 Task: Look for products from Buddha Teas only.
Action: Mouse pressed left at (21, 86)
Screenshot: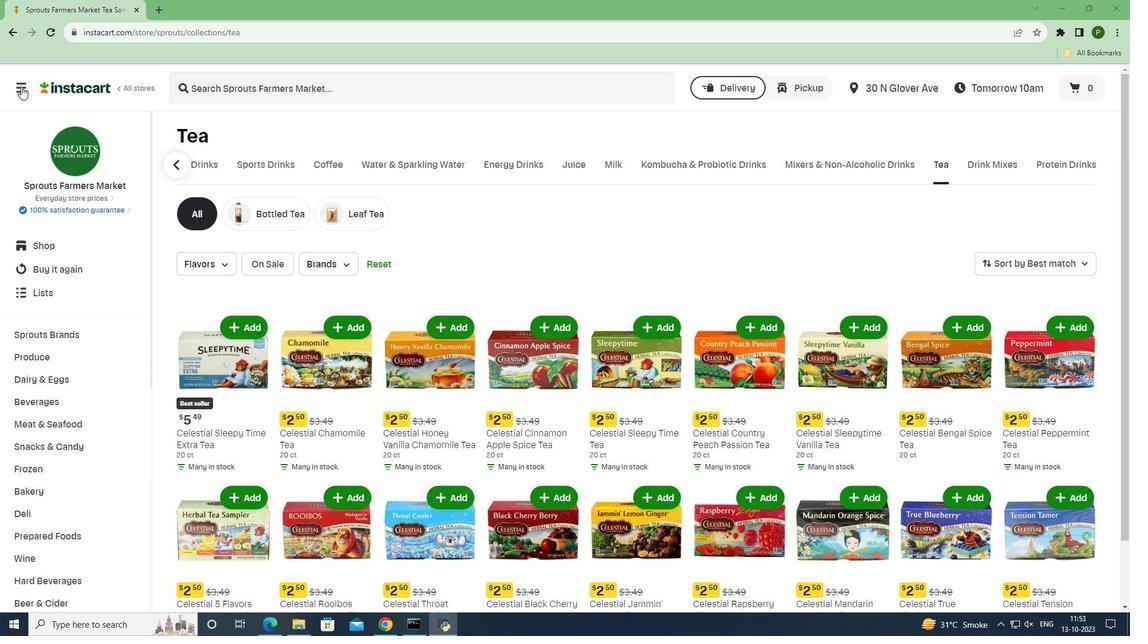 
Action: Mouse moved to (34, 311)
Screenshot: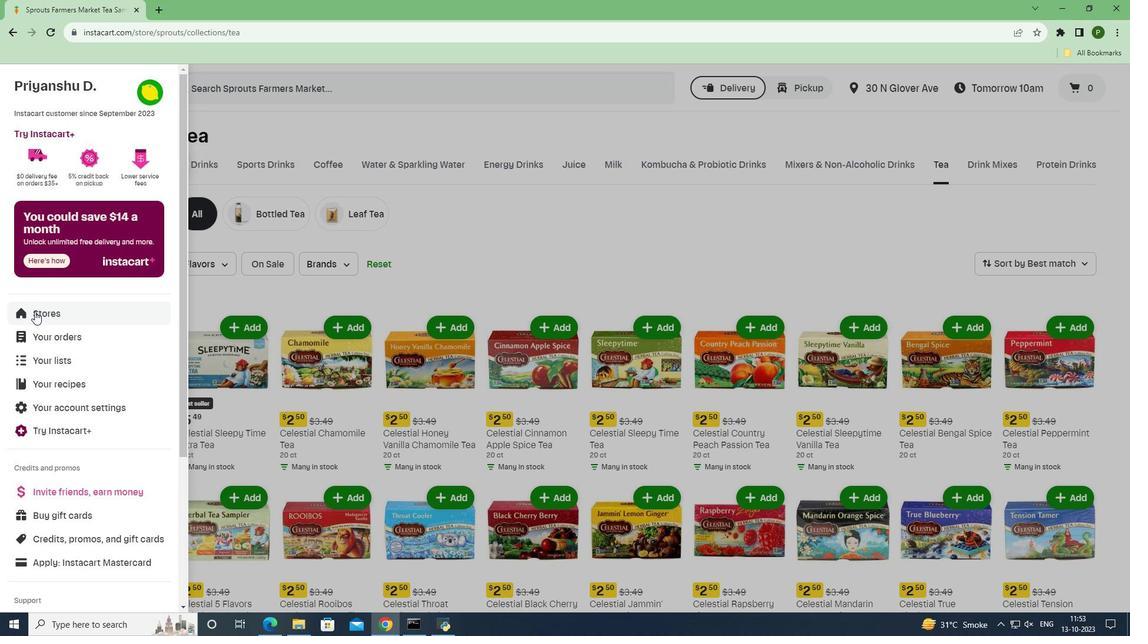 
Action: Mouse pressed left at (34, 311)
Screenshot: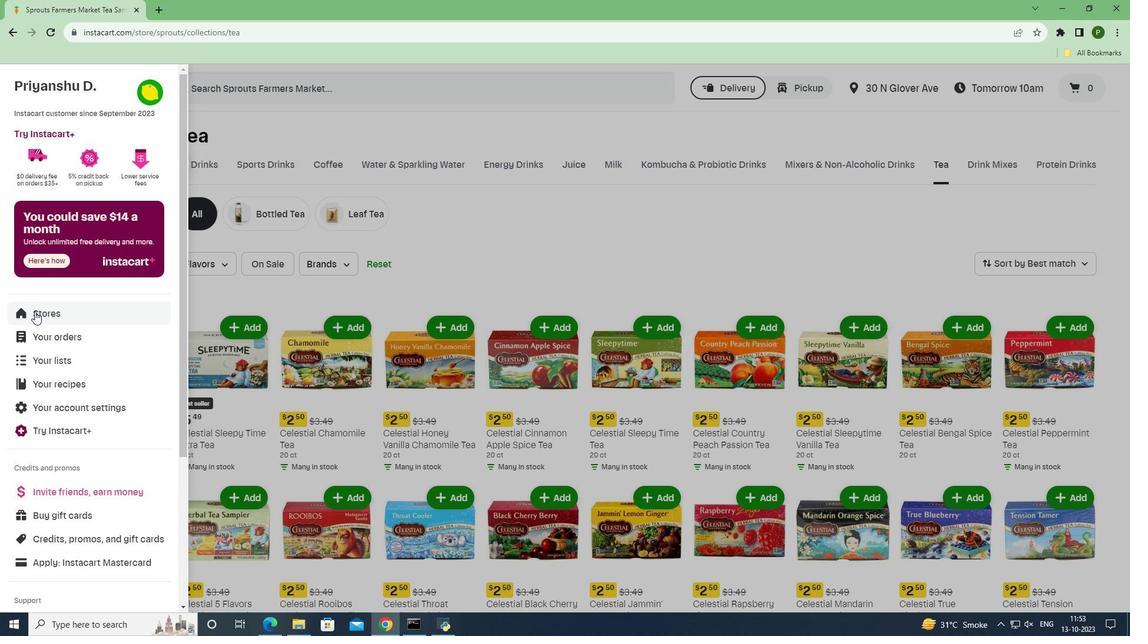
Action: Mouse moved to (265, 137)
Screenshot: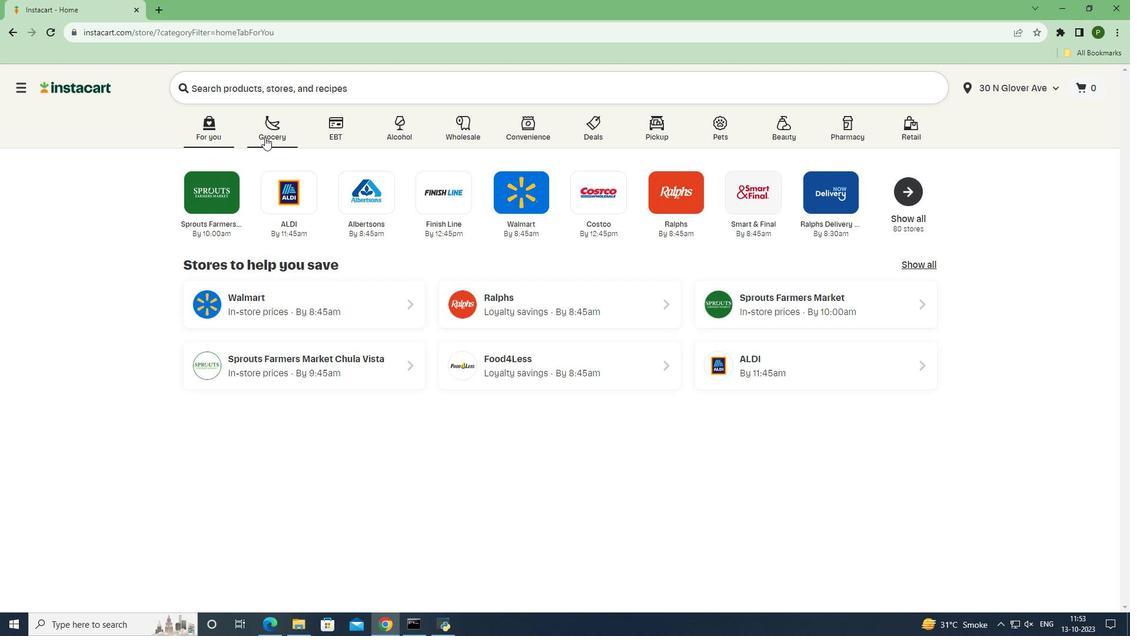 
Action: Mouse pressed left at (265, 137)
Screenshot: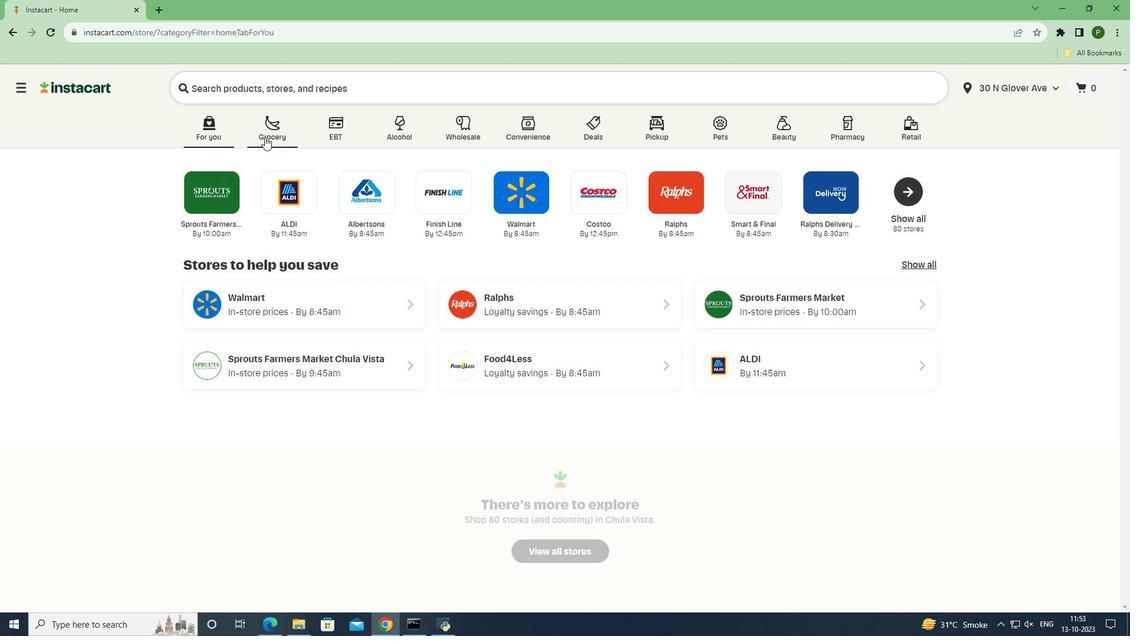 
Action: Mouse moved to (747, 279)
Screenshot: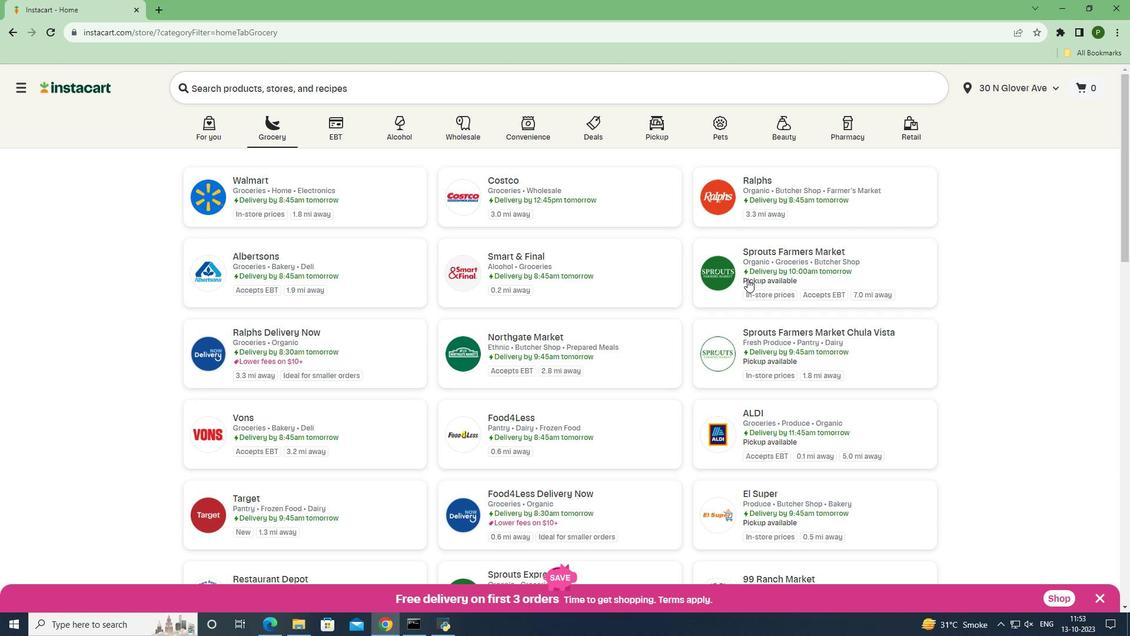 
Action: Mouse pressed left at (747, 279)
Screenshot: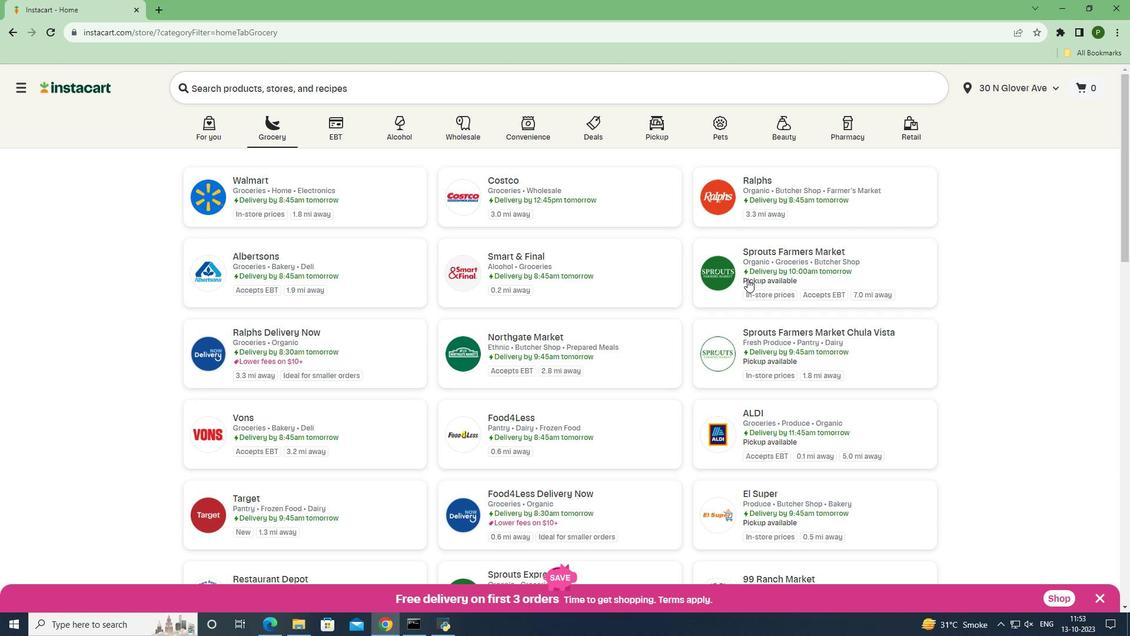 
Action: Mouse moved to (61, 401)
Screenshot: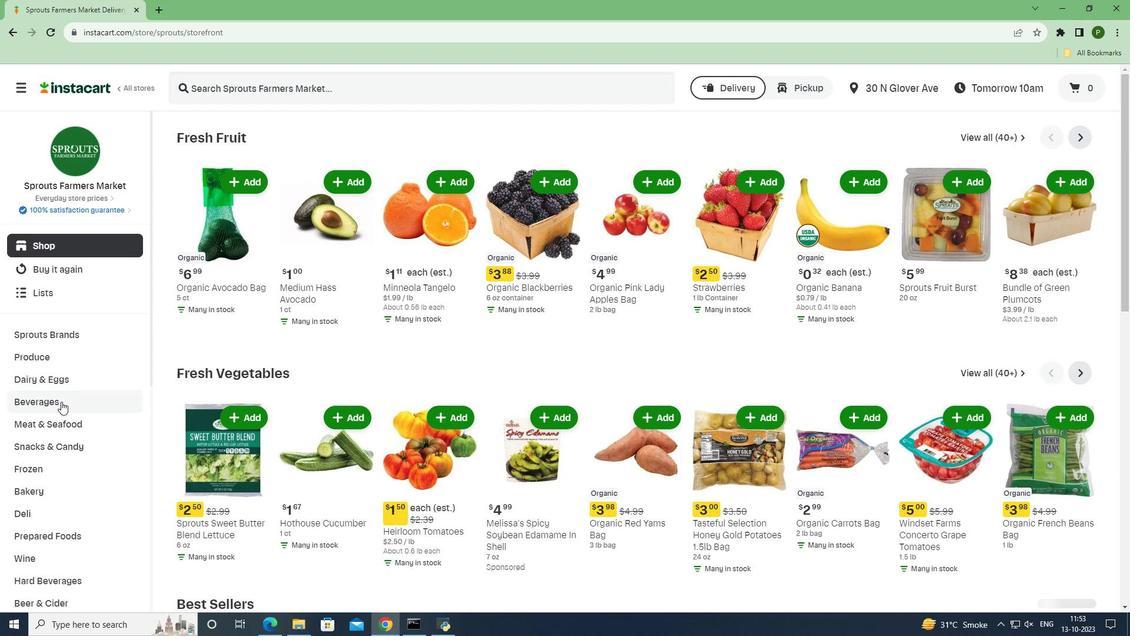 
Action: Mouse pressed left at (61, 401)
Screenshot: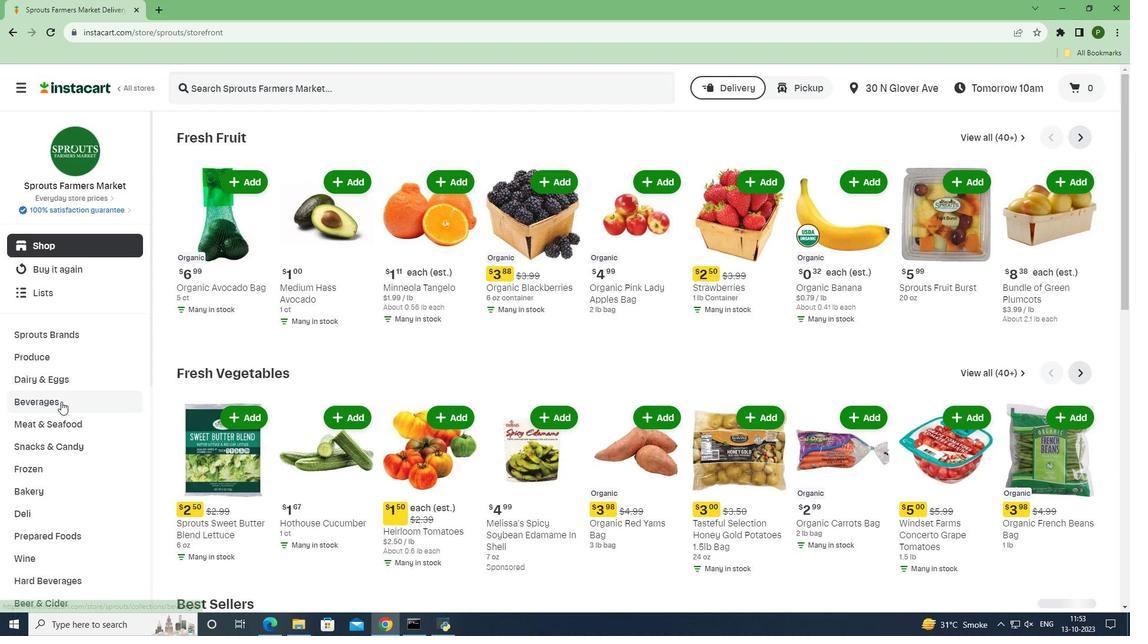 
Action: Mouse moved to (1020, 163)
Screenshot: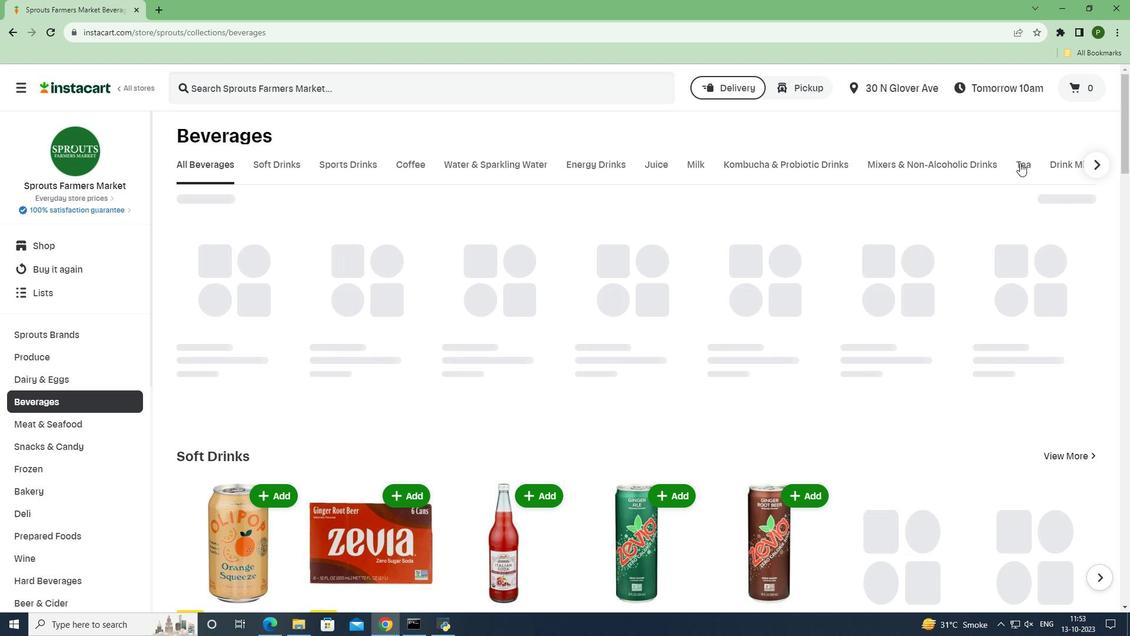 
Action: Mouse pressed left at (1020, 163)
Screenshot: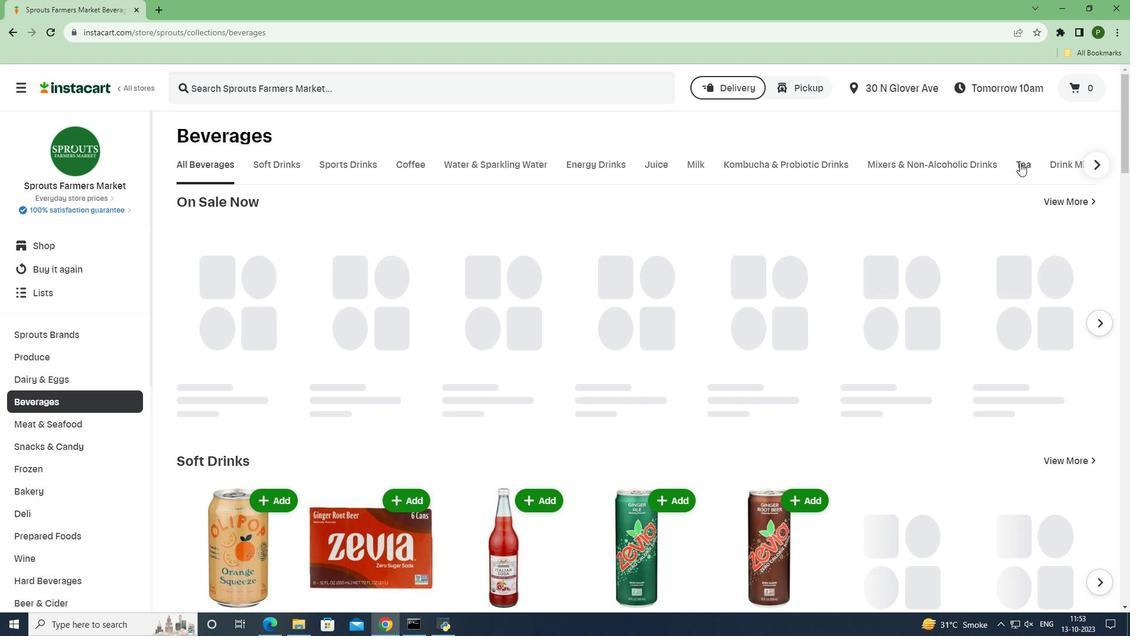 
Action: Mouse moved to (338, 269)
Screenshot: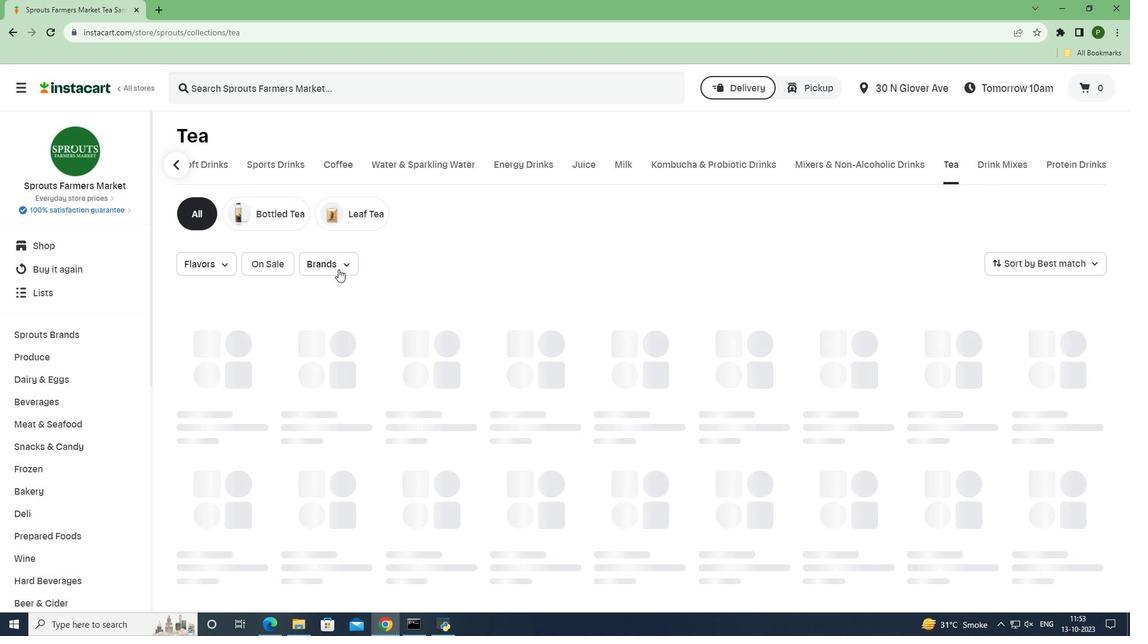 
Action: Mouse pressed left at (338, 269)
Screenshot: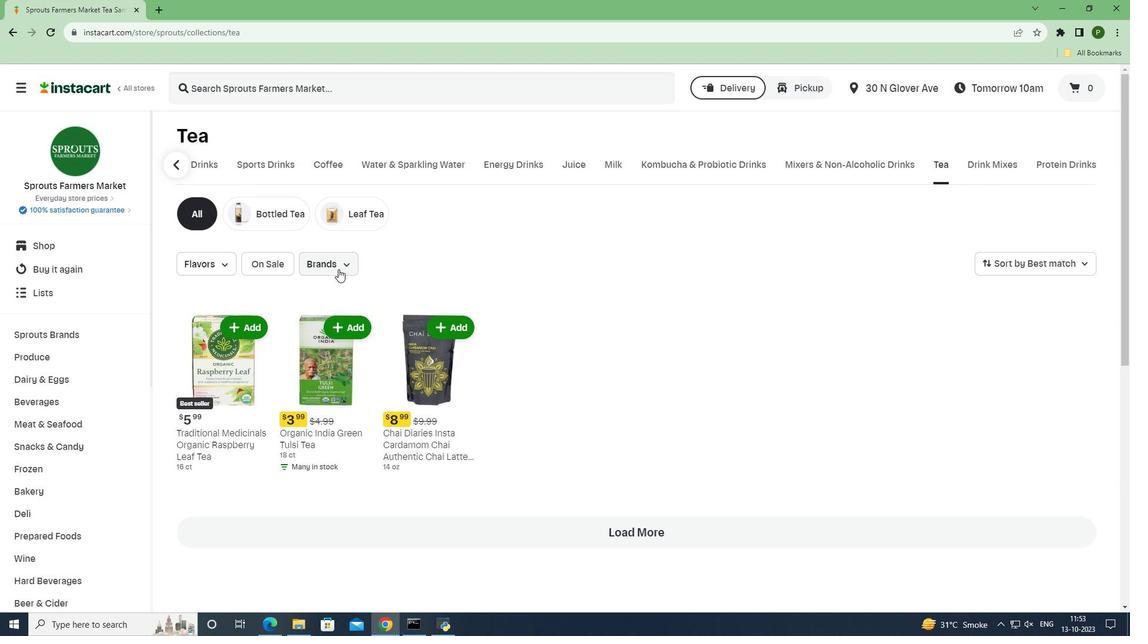 
Action: Mouse moved to (372, 342)
Screenshot: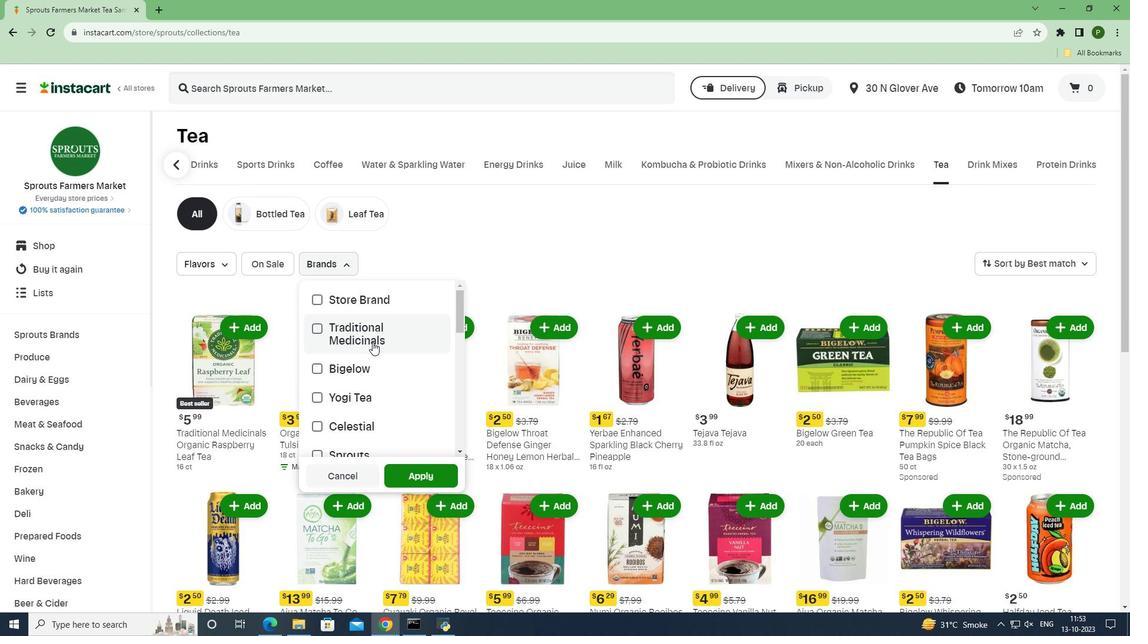 
Action: Mouse scrolled (372, 341) with delta (0, 0)
Screenshot: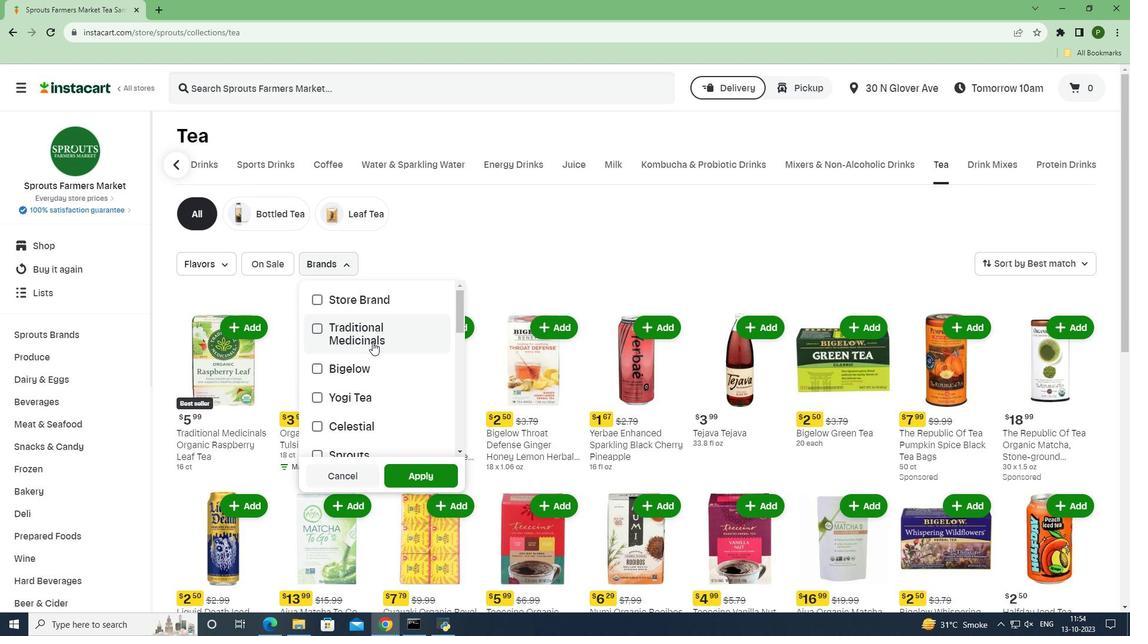 
Action: Mouse scrolled (372, 341) with delta (0, 0)
Screenshot: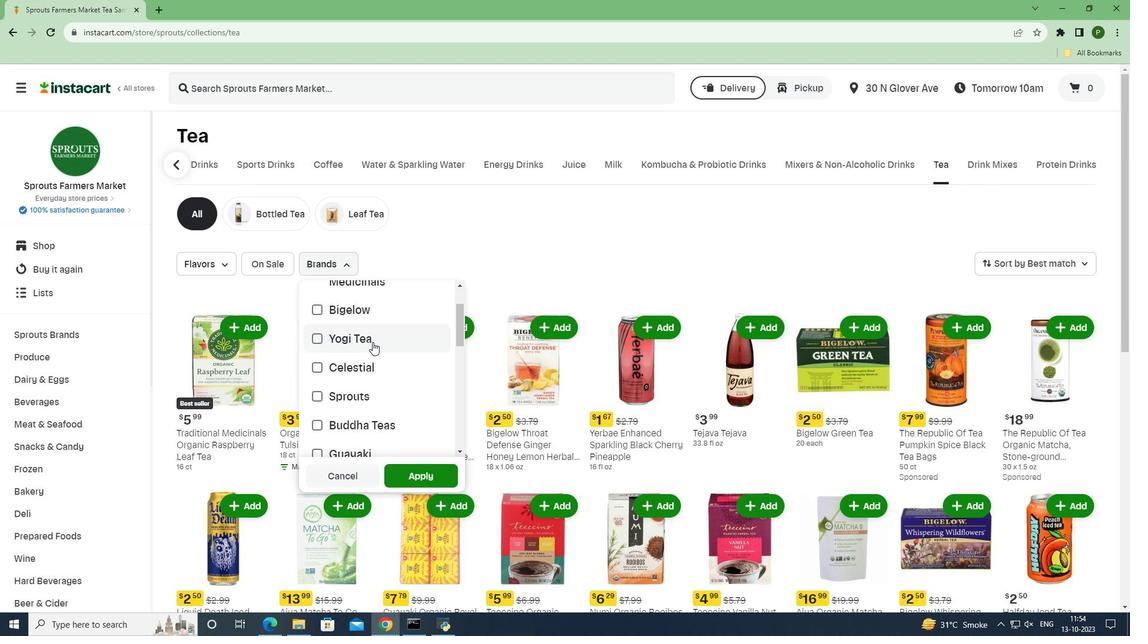 
Action: Mouse moved to (373, 369)
Screenshot: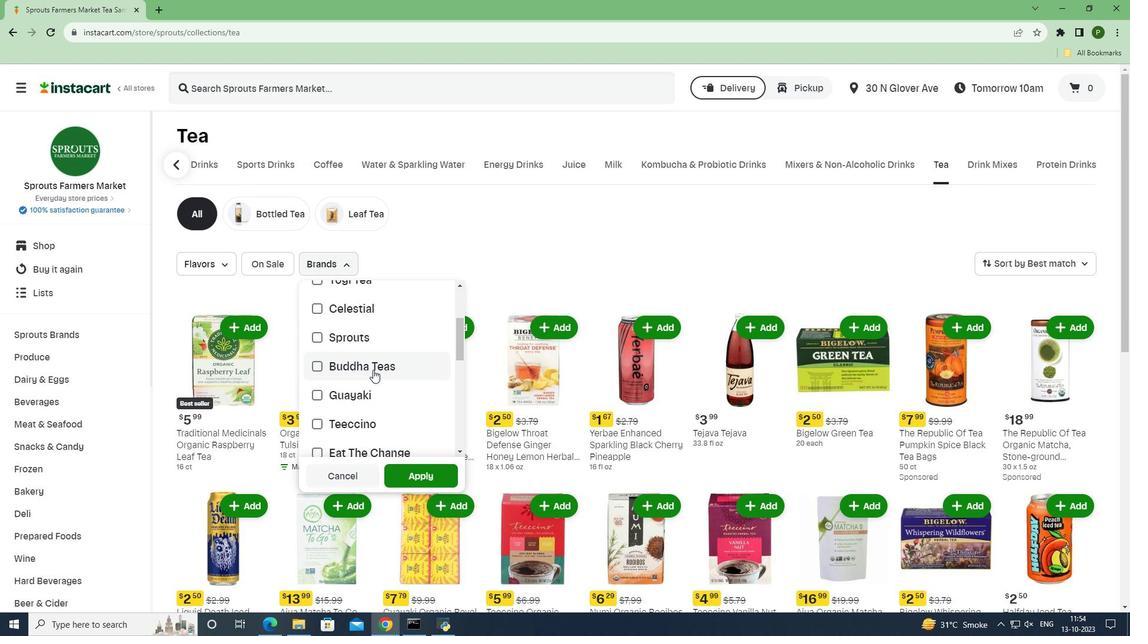 
Action: Mouse pressed left at (373, 369)
Screenshot: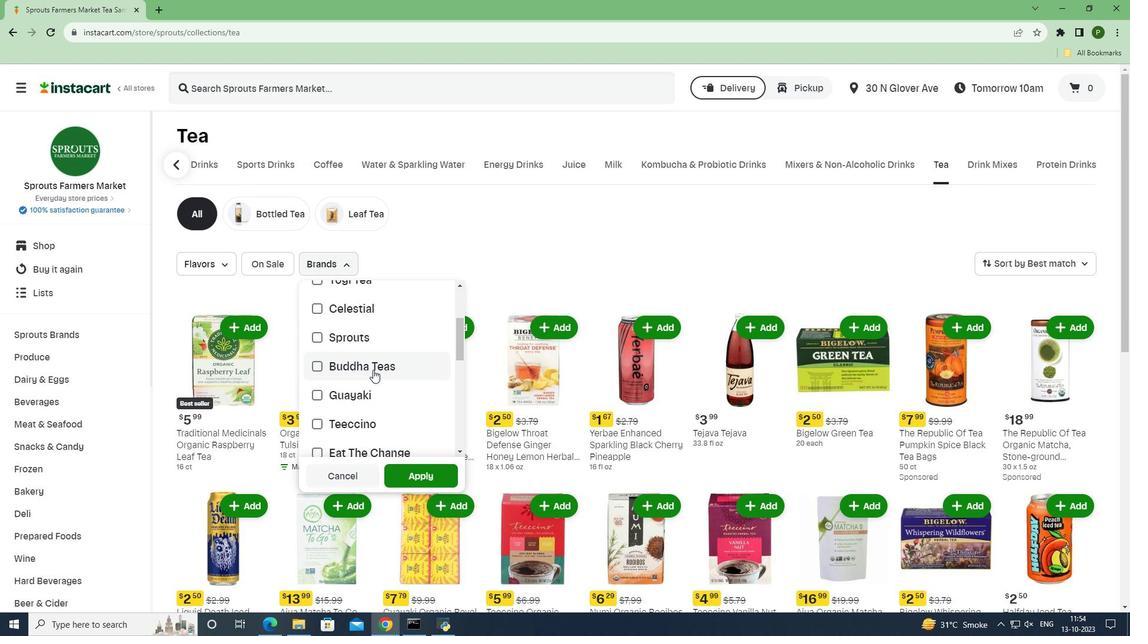 
Action: Mouse moved to (414, 474)
Screenshot: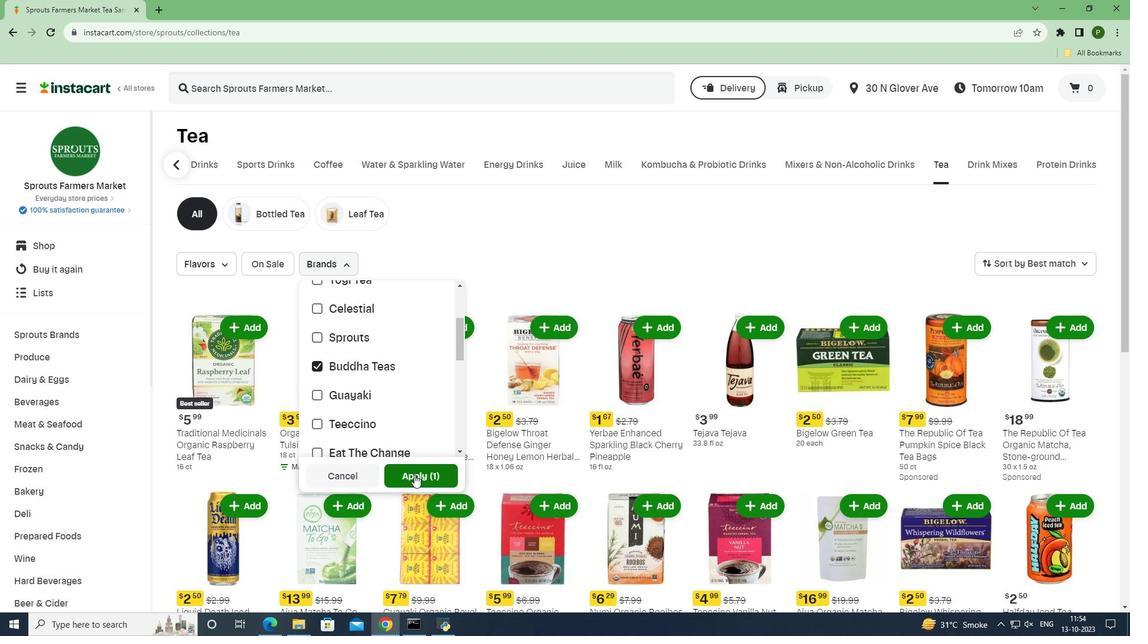 
Action: Mouse pressed left at (414, 474)
Screenshot: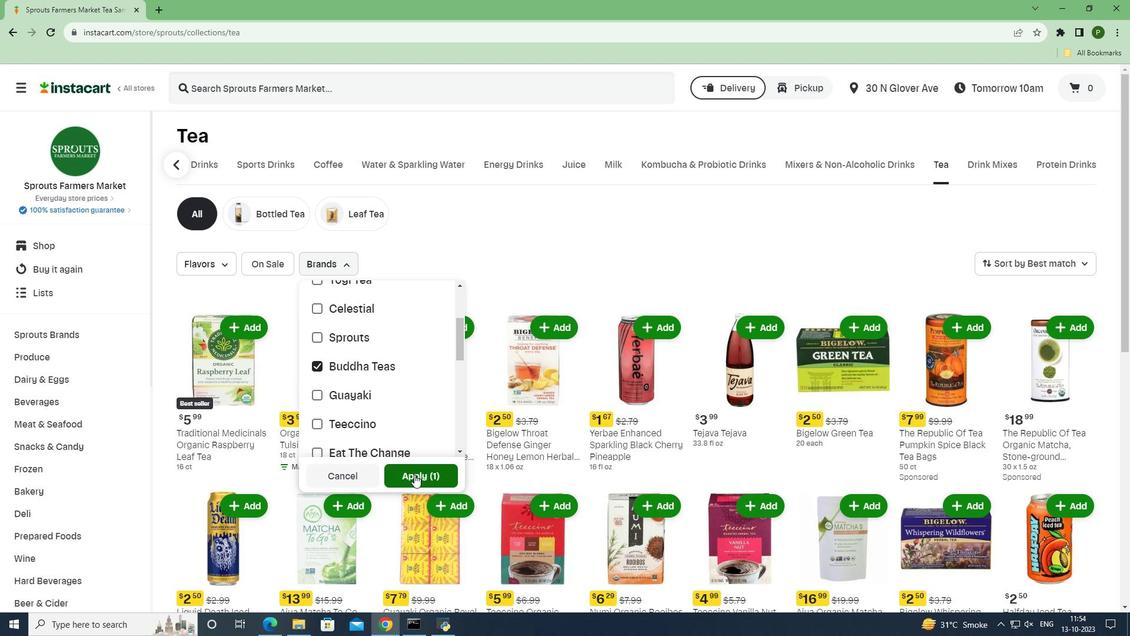 
Action: Mouse moved to (628, 519)
Screenshot: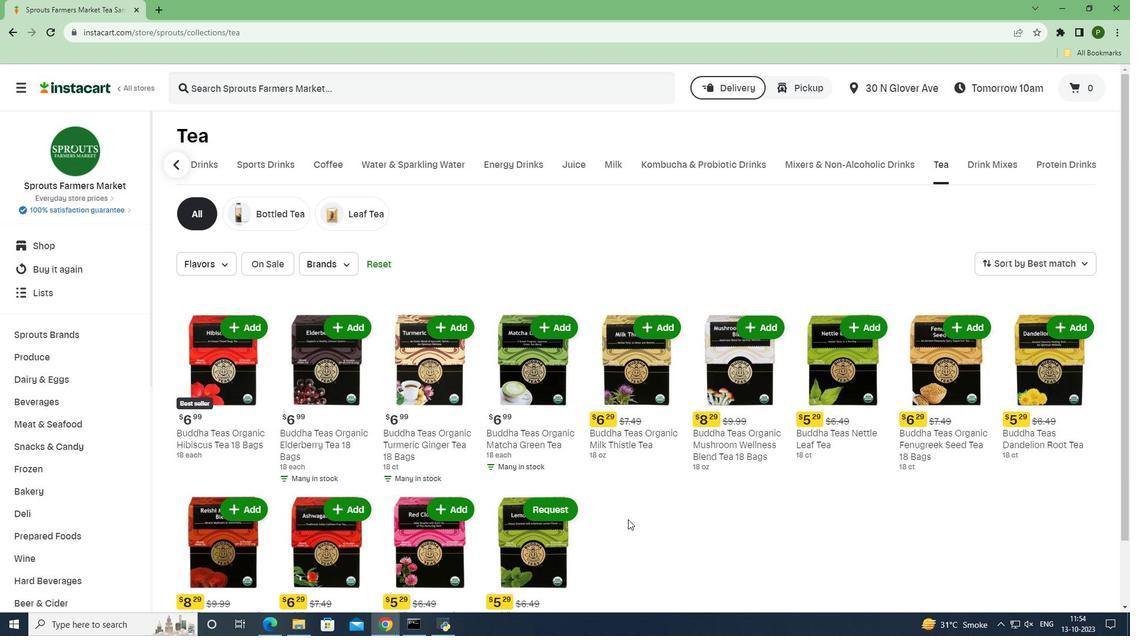 
